 Task: Plan a time block for the product demo.
Action: Mouse moved to (368, 295)
Screenshot: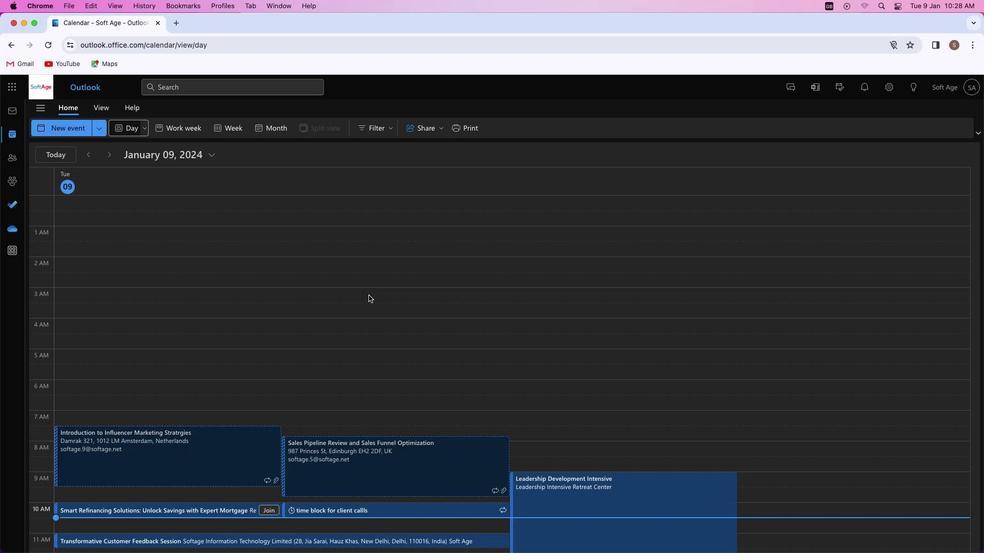 
Action: Mouse pressed left at (368, 295)
Screenshot: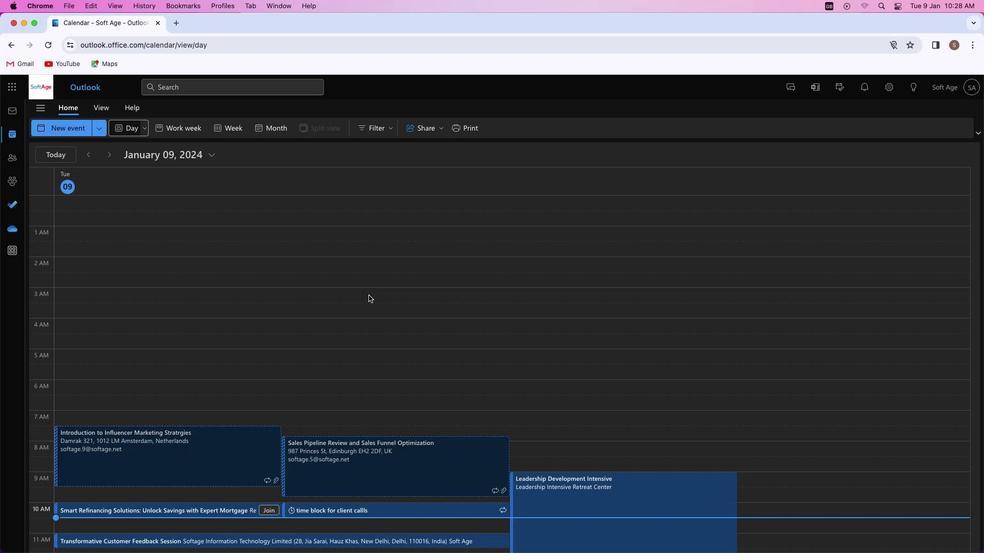 
Action: Mouse moved to (60, 128)
Screenshot: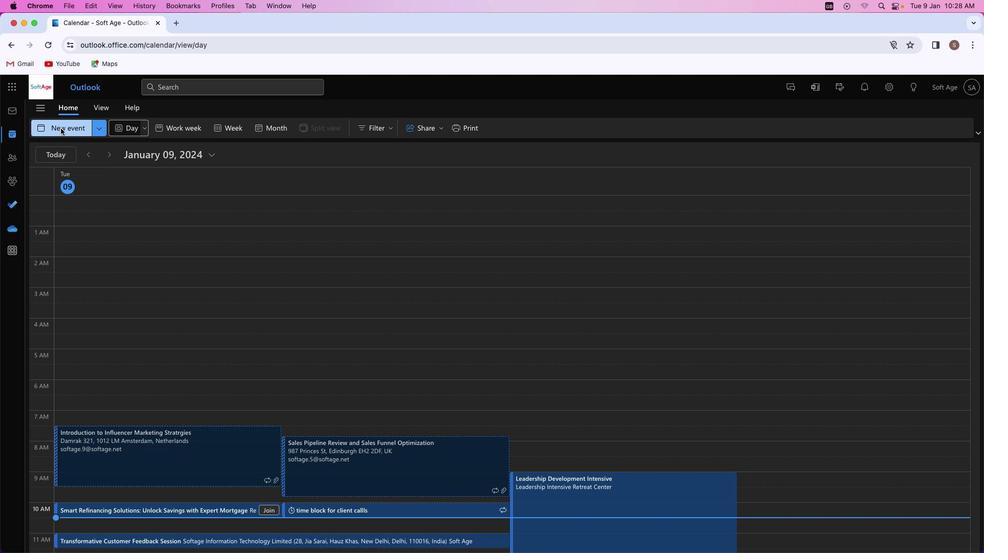 
Action: Mouse pressed left at (60, 128)
Screenshot: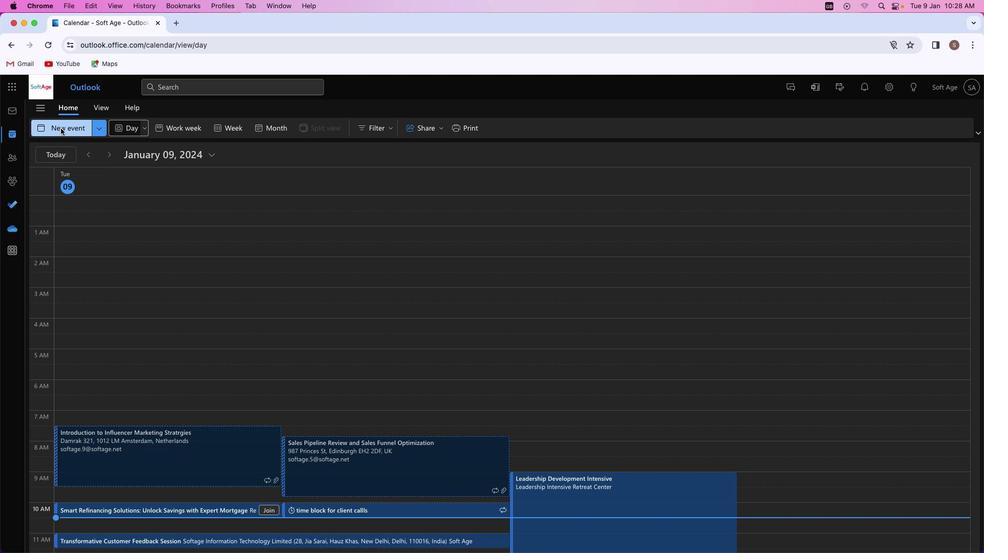 
Action: Mouse moved to (270, 191)
Screenshot: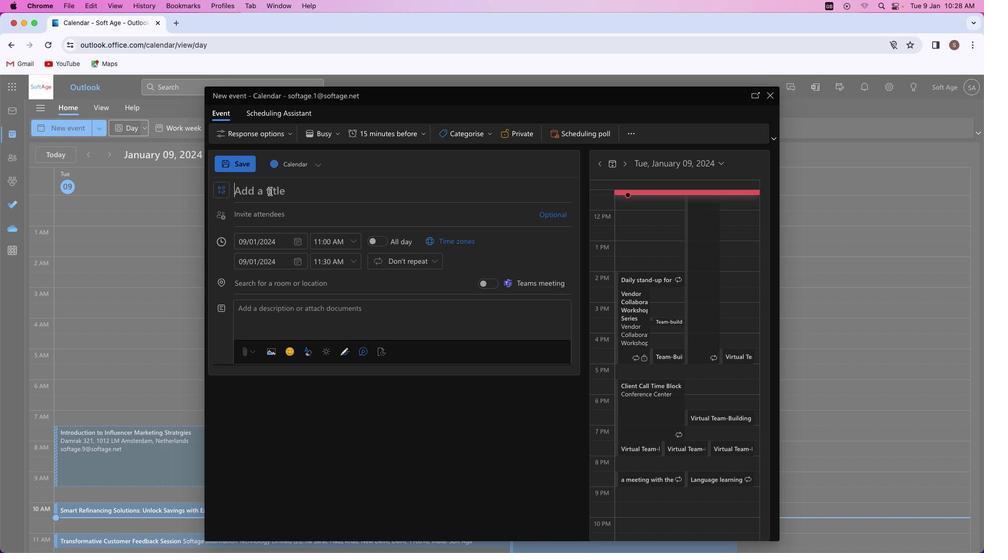 
Action: Mouse pressed left at (270, 191)
Screenshot: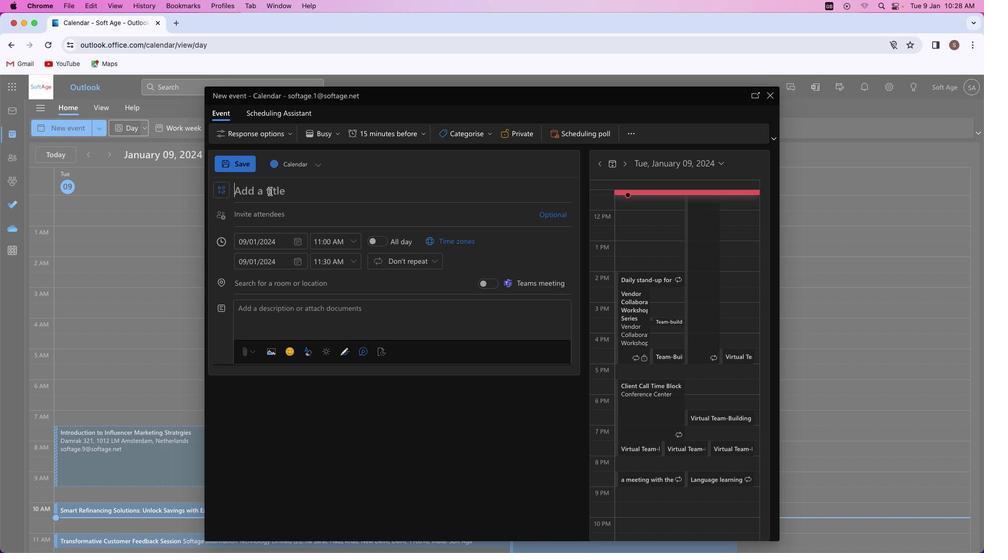 
Action: Key pressed Key.shift_r'I''n''n''o''v''a''t''i''o''n'Key.spaceKey.shift_r'U''n''v''e''i''l''e''d'Key.shift_r':'Key.spaceKey.shift'E''x''c''l''u''s''i''v''e'Key.spaceKey.shift_r'P''r''o''d''u''c''t'Key.spaceKey.shift'D''e''m''o'
Screenshot: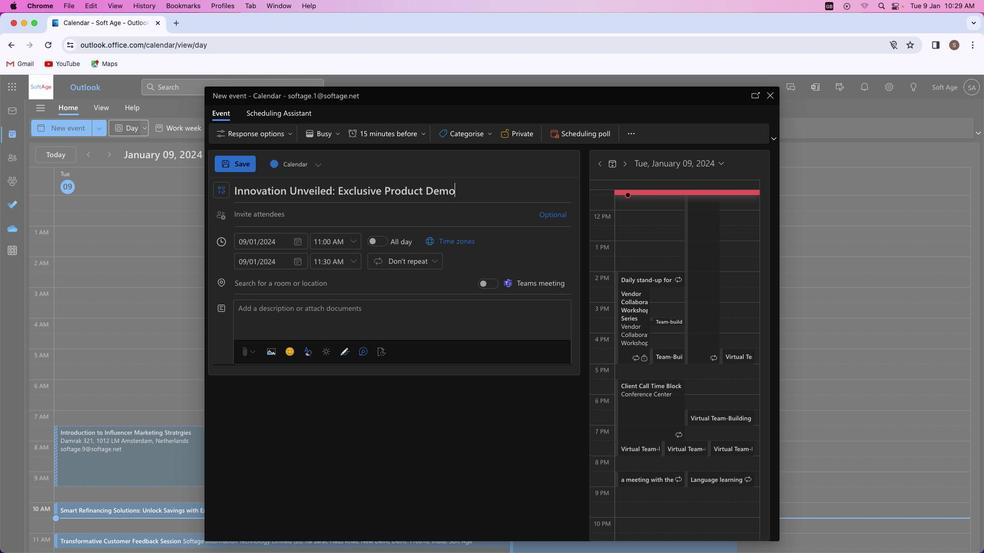 
Action: Mouse moved to (287, 306)
Screenshot: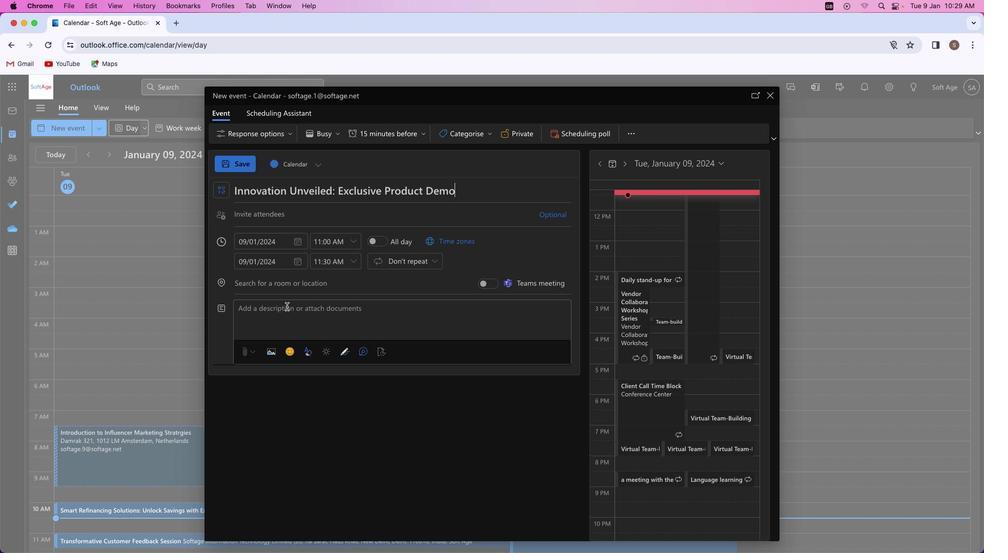
Action: Mouse pressed left at (287, 306)
Screenshot: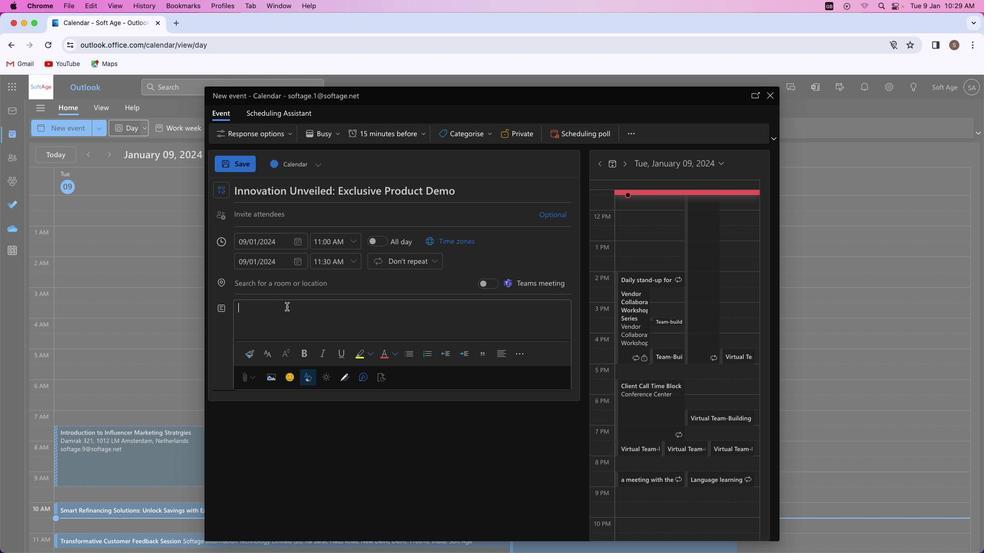 
Action: Key pressed Key.shift'E''x''p''l''o''r''e'Key.space'g''r''o''u''n''d''b''r''e''a''k''i''n''g'Key.space'f''e''a''t''u''r''e''s'Key.space'i''n'Key.space'o''u''r'Key.space'p''r''o''d''u''c''t'Key.space'd''e''m''o'','Key.space'a'Key.space's''h''o''w''c''a''s''e'Key.space'o''f'Key.space'c''u''t''t''i''n''g''-''e''d''g''e'Key.space's''o''l''u''t''i''o''n''s''.'Key.spaceKey.shift'W''i''t''n''e''s''s'Key.space'f''i''r''s''t''h''a''n''d'Key.space'h''o''w'Key.space'o''u''r'Key.space'i''n''n''o''v''a''t''i''o''n'Key.space'c''a''n'Key.space'e''l''e''v''a''t''e'Key.space'y''o''u''r'Key.space'e''x''p''e''r''i''e''n''c''e'Key.space'a''n''d'Key.space'e''x''c''e''e''d'Key.space'e''x''p''e''c''t''a''t''i''o''n''s''.'
Screenshot: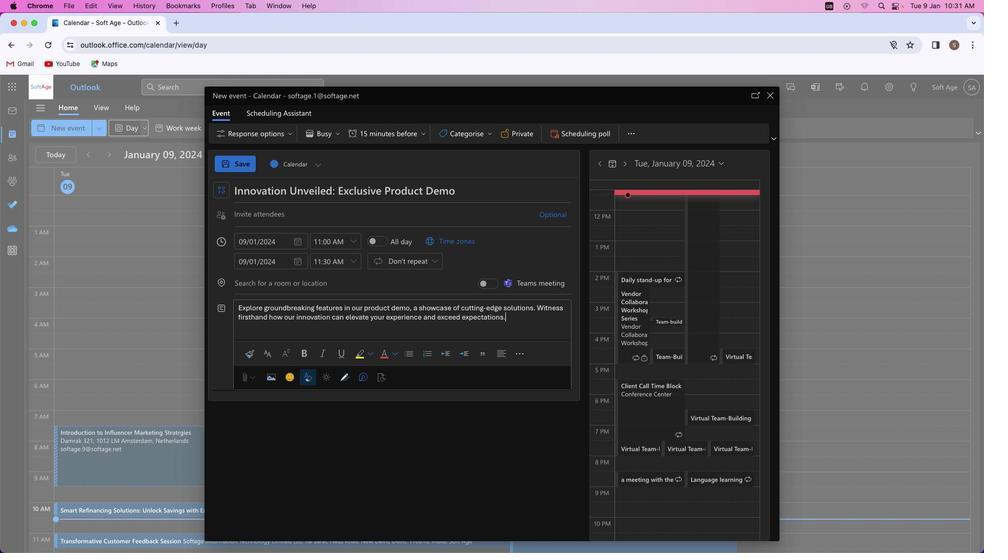 
Action: Mouse moved to (409, 308)
Screenshot: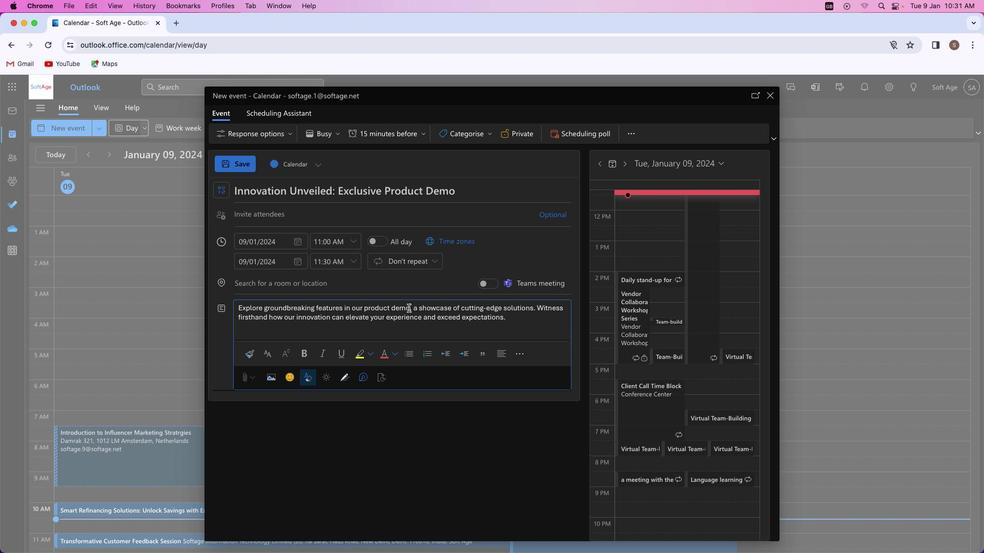 
Action: Mouse pressed left at (409, 308)
Screenshot: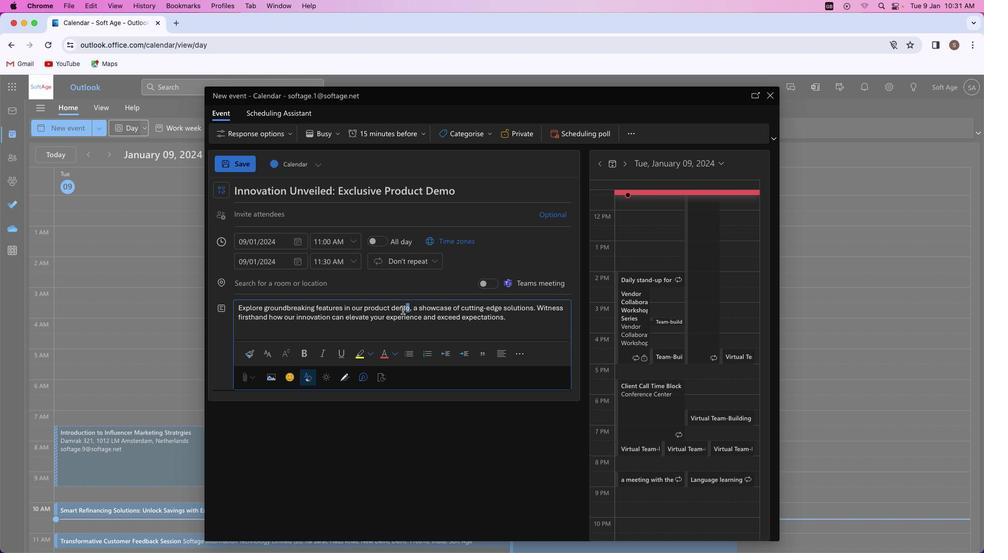 
Action: Mouse moved to (309, 354)
Screenshot: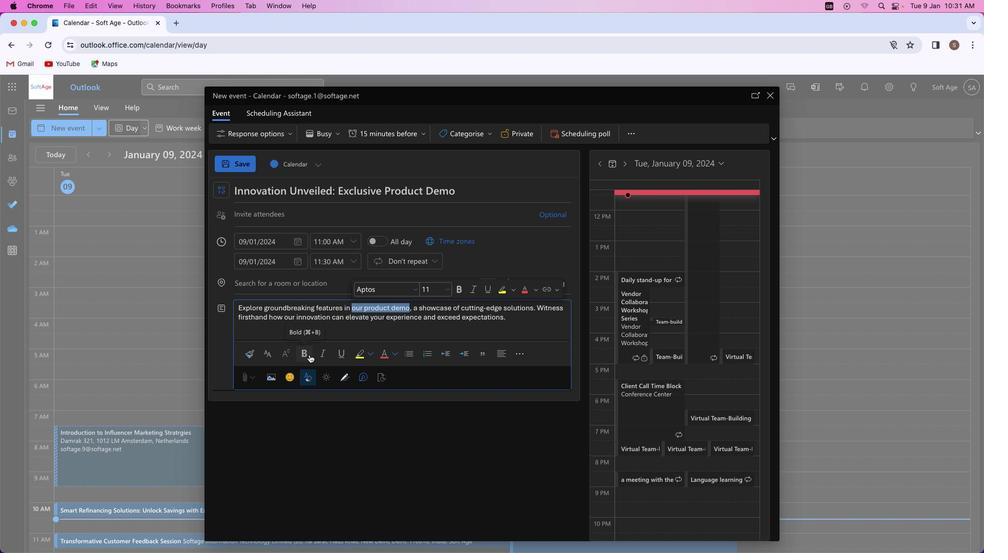 
Action: Mouse pressed left at (309, 354)
Screenshot: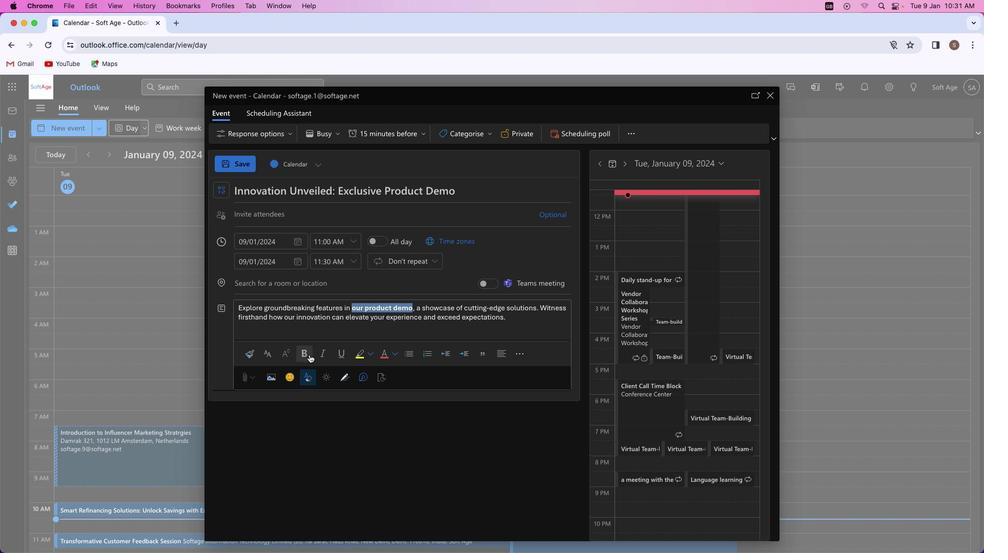 
Action: Mouse moved to (396, 356)
Screenshot: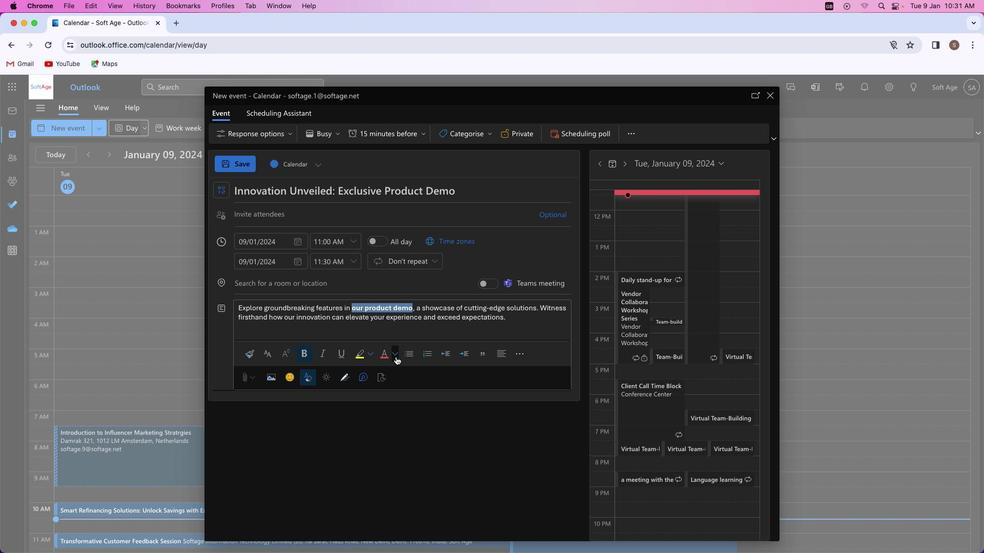 
Action: Mouse pressed left at (396, 356)
Screenshot: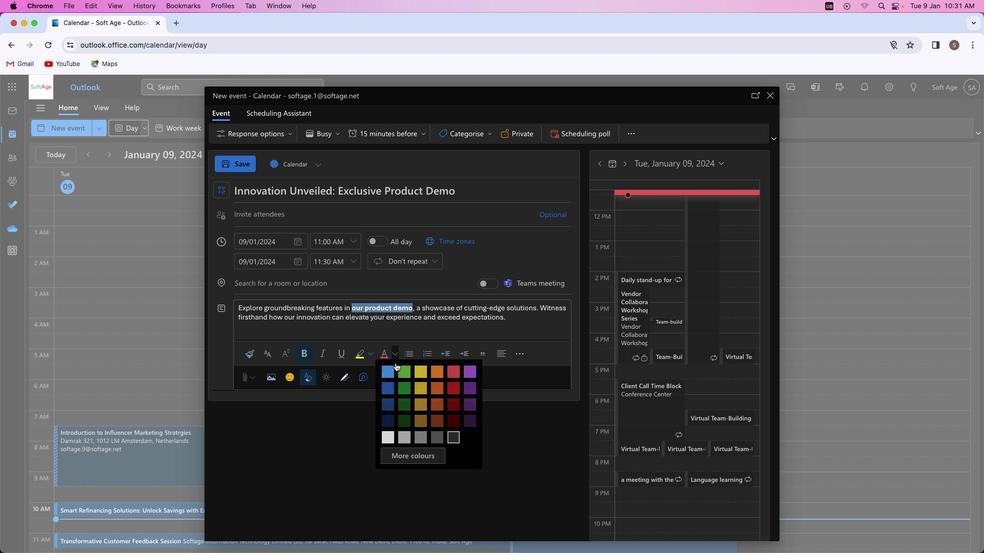 
Action: Mouse moved to (472, 423)
Screenshot: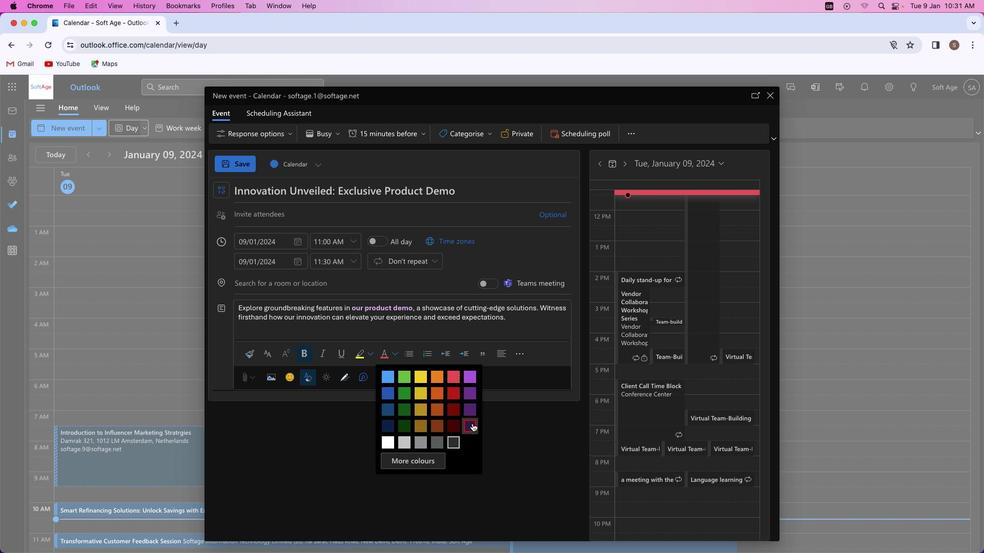 
Action: Mouse pressed left at (472, 423)
Screenshot: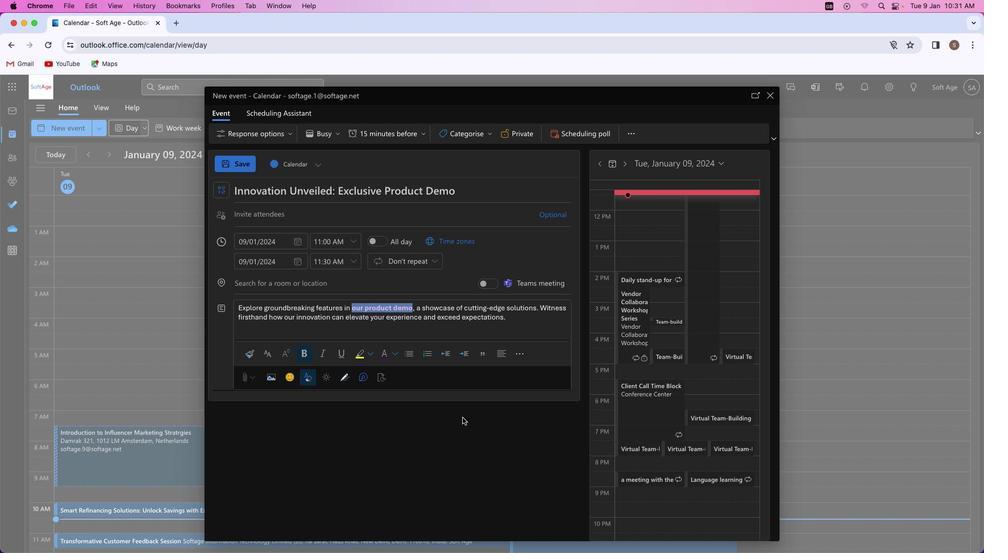 
Action: Mouse moved to (478, 326)
Screenshot: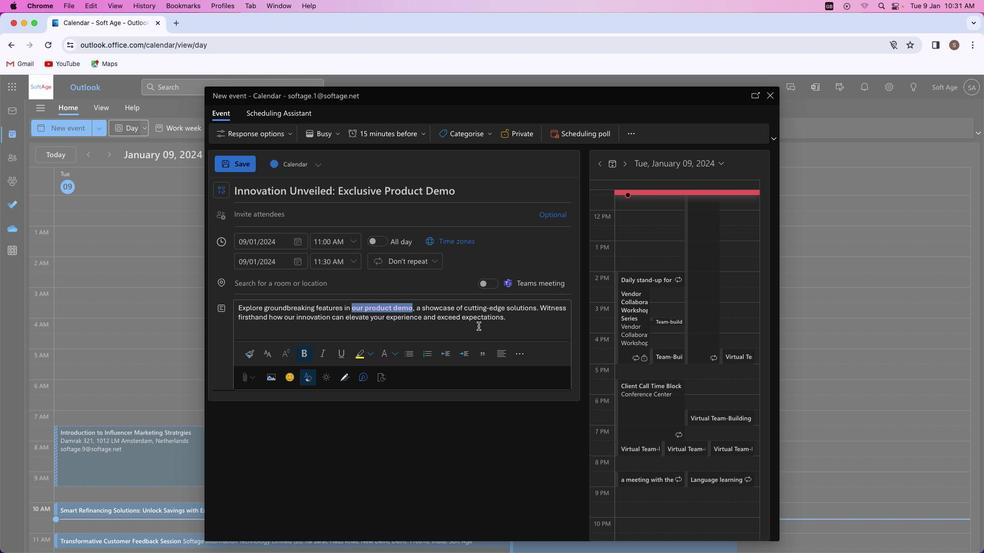 
Action: Mouse pressed left at (478, 326)
Screenshot: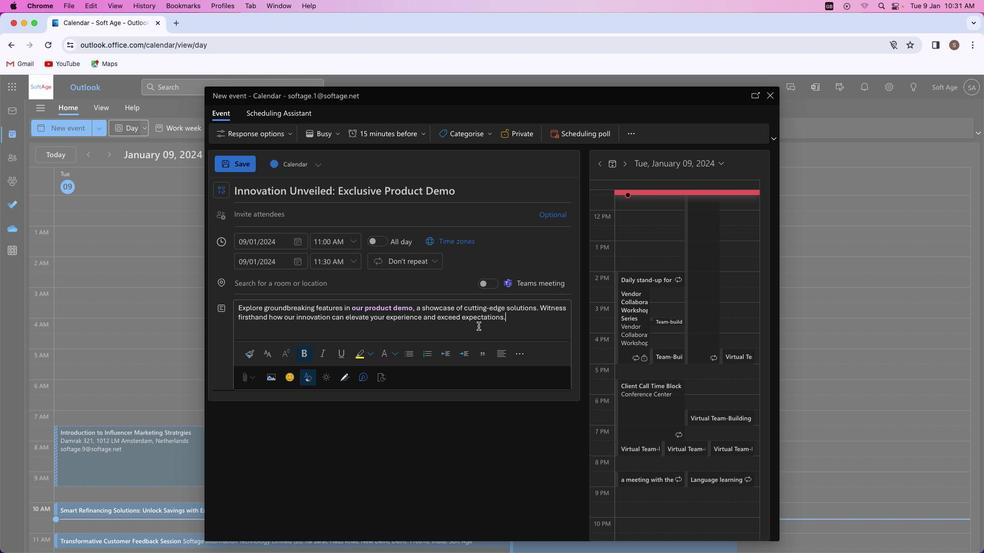 
Action: Mouse moved to (510, 320)
Screenshot: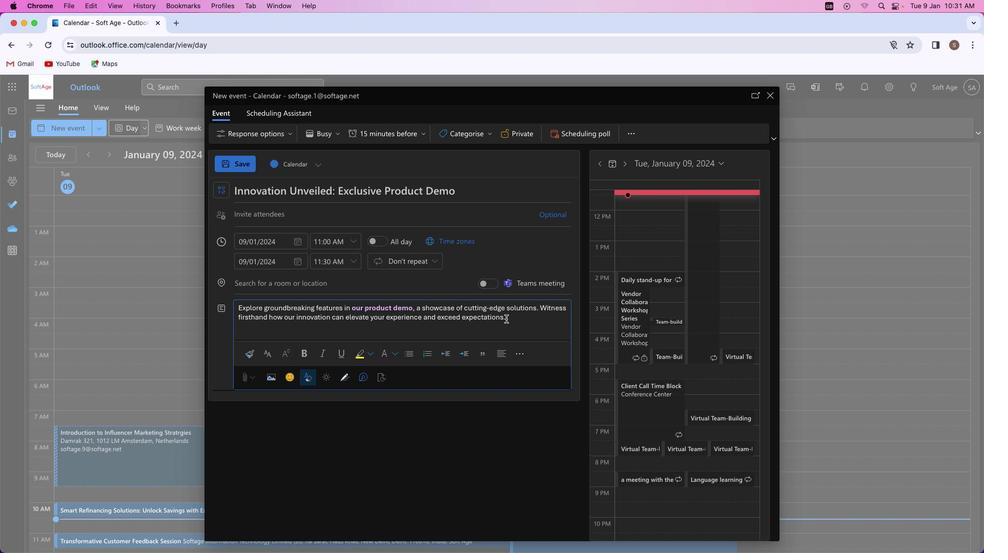 
Action: Mouse pressed left at (510, 320)
Screenshot: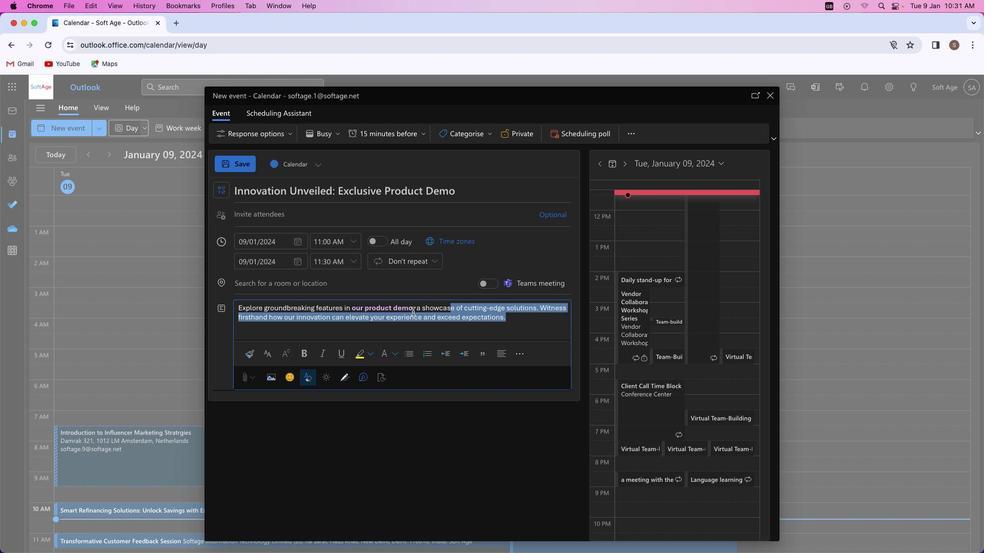 
Action: Mouse moved to (367, 352)
Screenshot: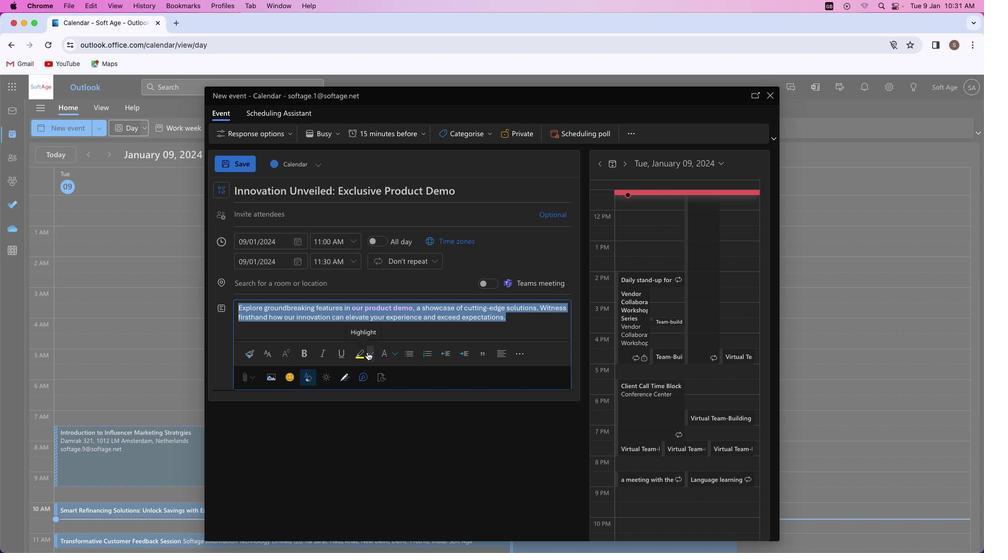 
Action: Mouse pressed left at (367, 352)
Screenshot: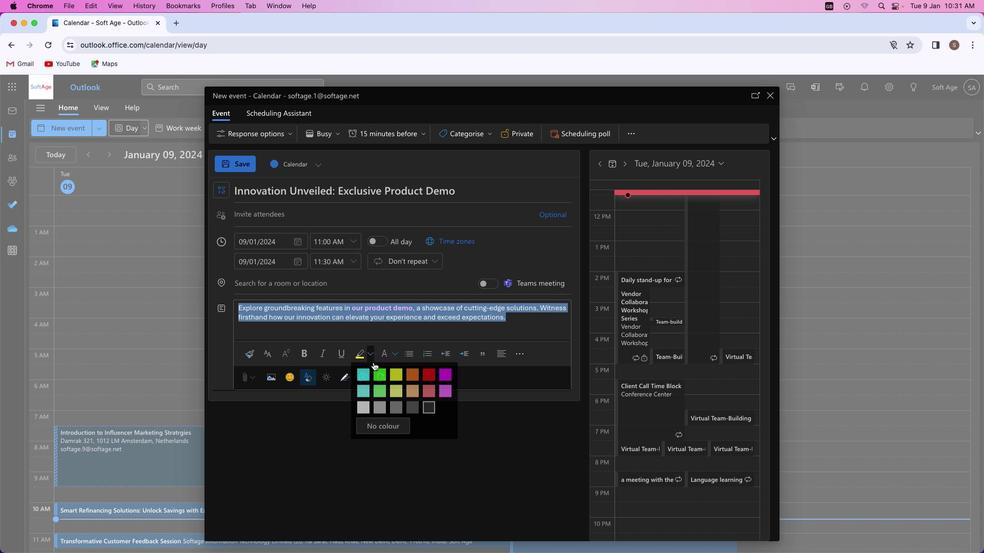 
Action: Mouse moved to (367, 407)
Screenshot: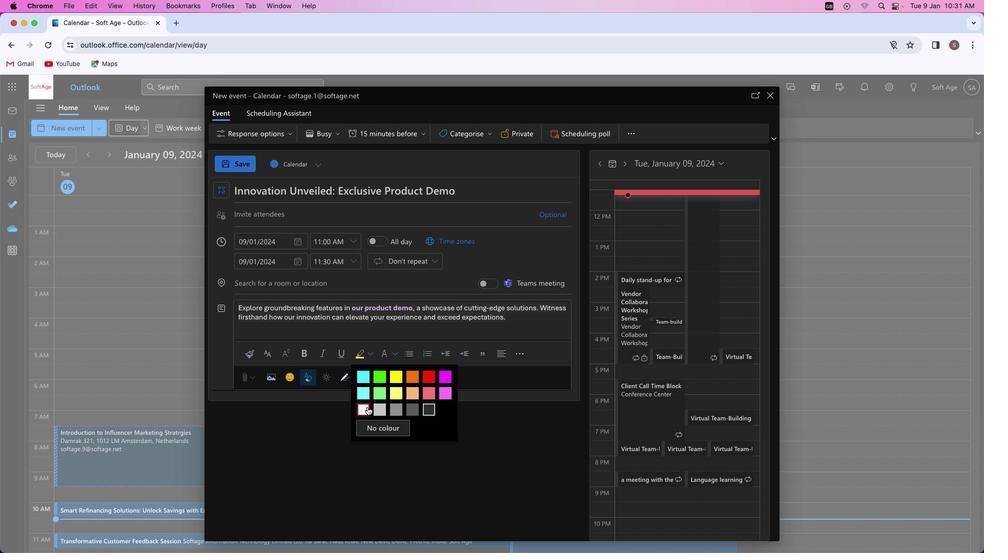 
Action: Mouse pressed left at (367, 407)
Screenshot: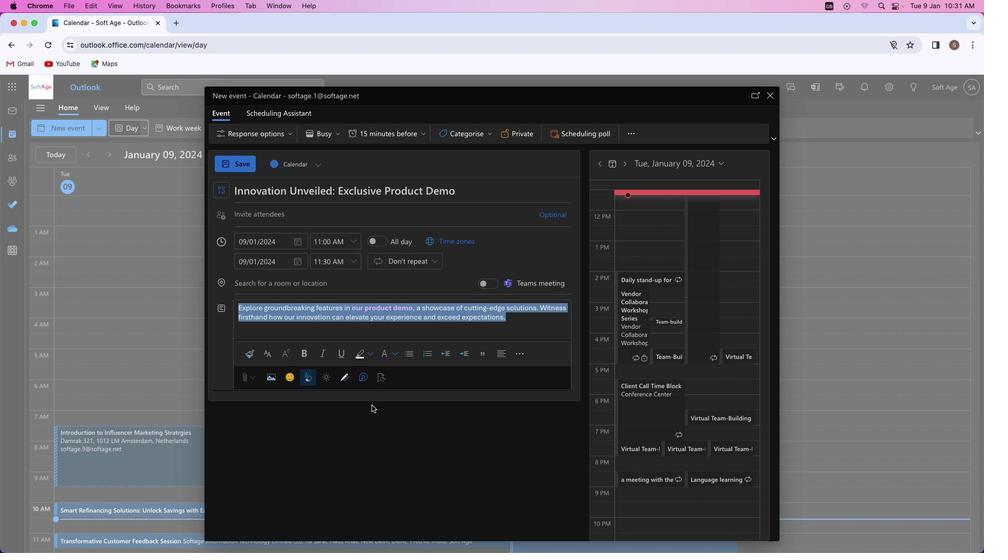 
Action: Mouse moved to (510, 322)
Screenshot: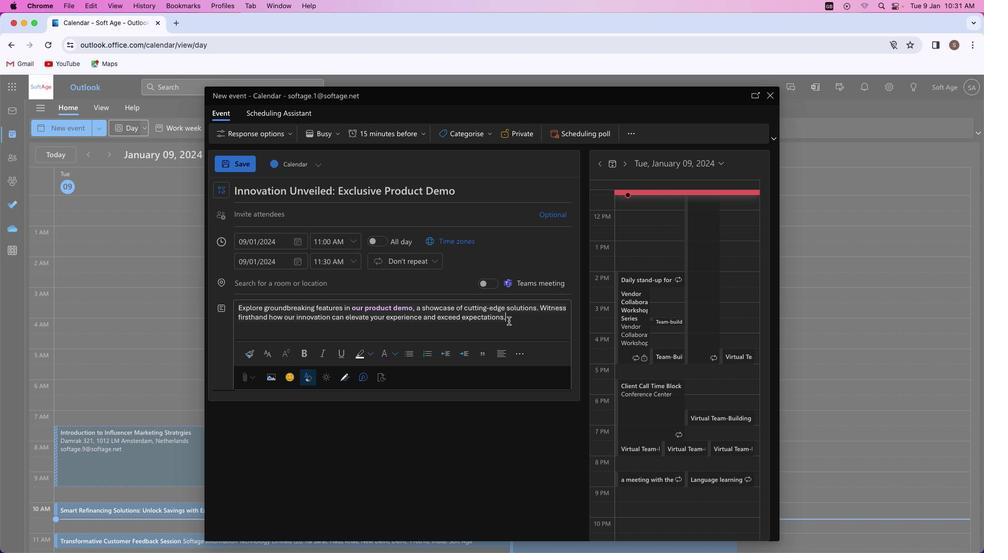 
Action: Mouse pressed left at (510, 322)
Screenshot: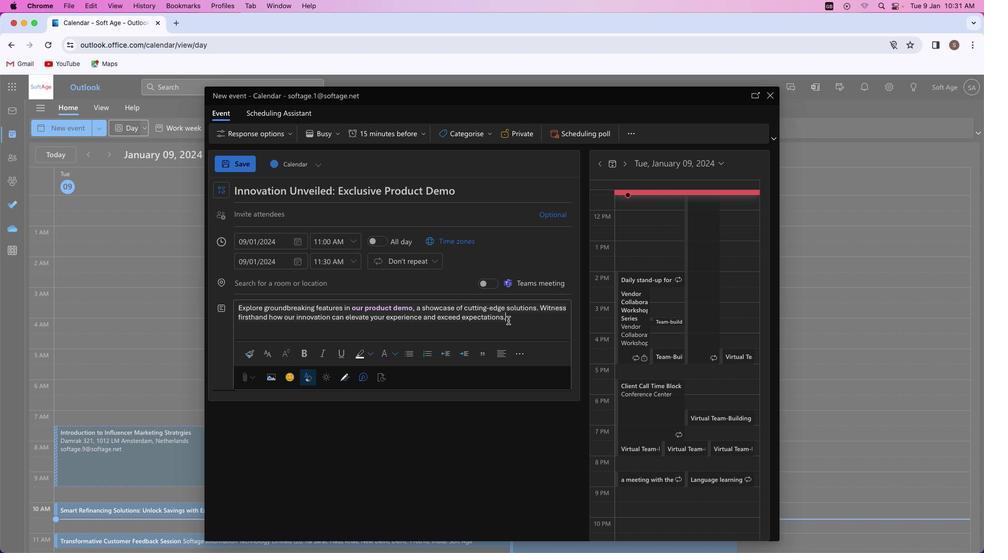 
Action: Mouse moved to (253, 214)
Screenshot: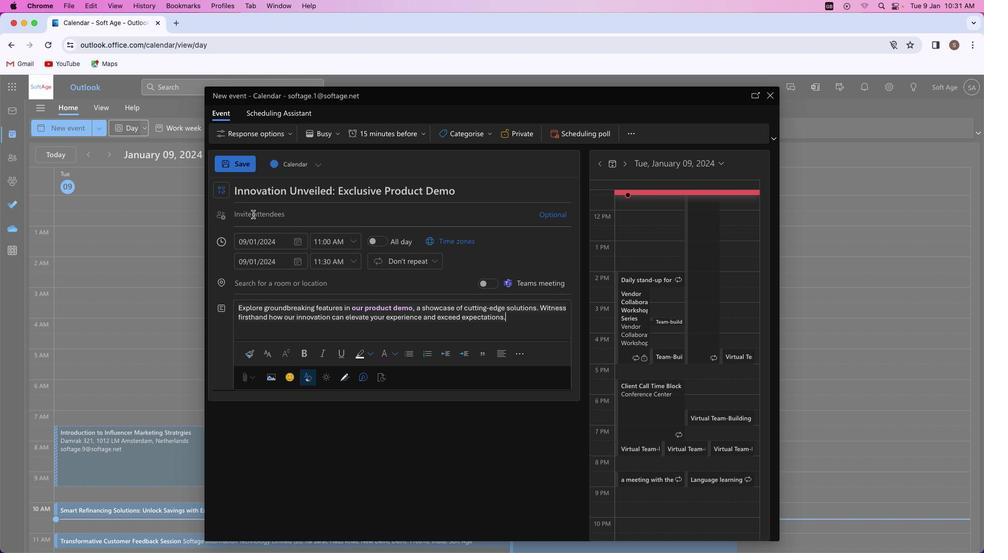 
Action: Mouse pressed left at (253, 214)
Screenshot: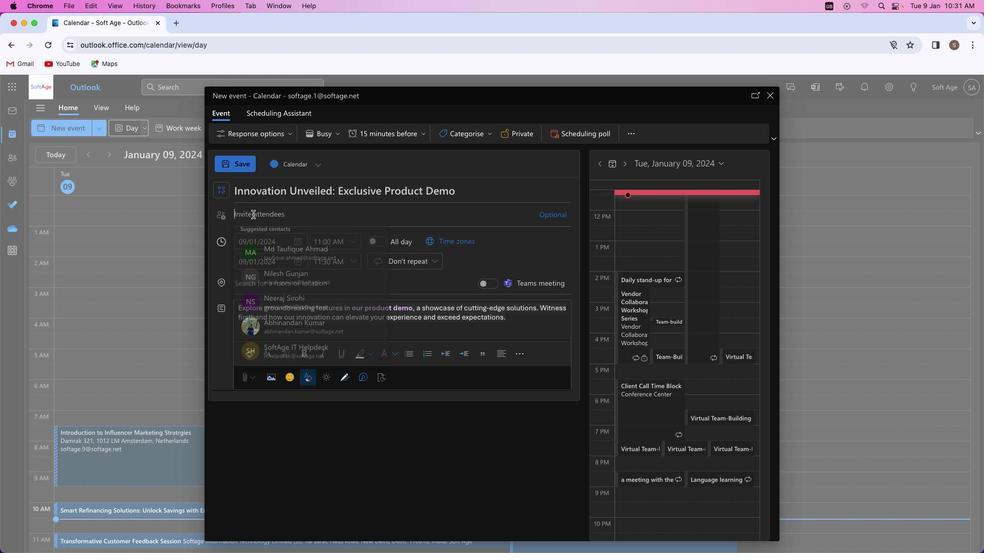 
Action: Key pressed Key.shift'A''k''a''s''h''r''a''j''p''u''t'Key.shift'@''o''u''t''l''o''o''k''.''c''o''m'
Screenshot: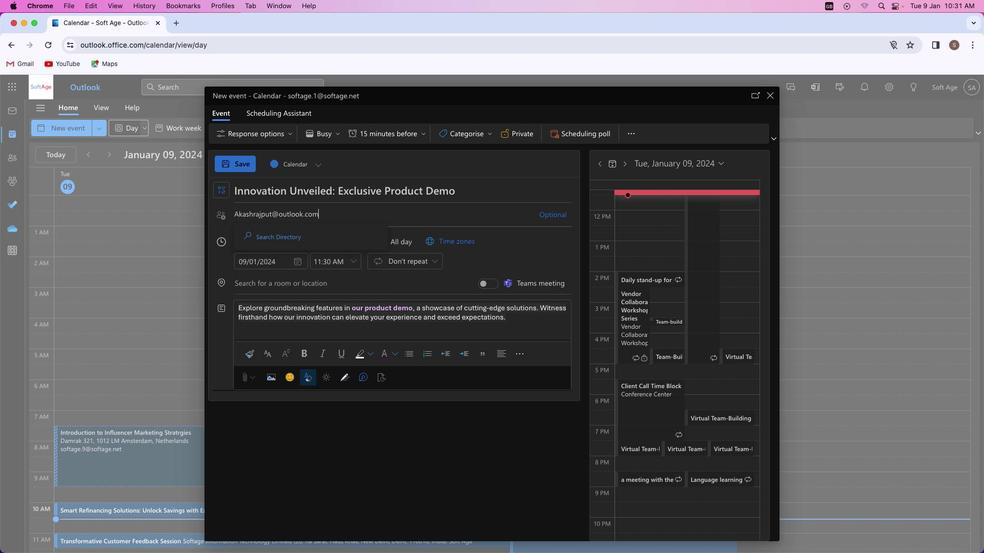 
Action: Mouse moved to (331, 231)
Screenshot: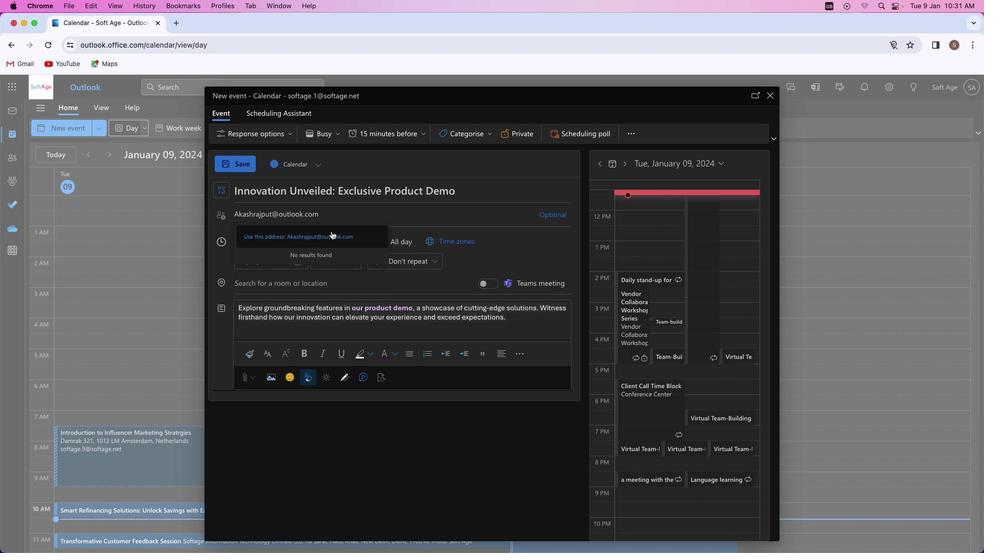 
Action: Mouse pressed left at (331, 231)
Screenshot: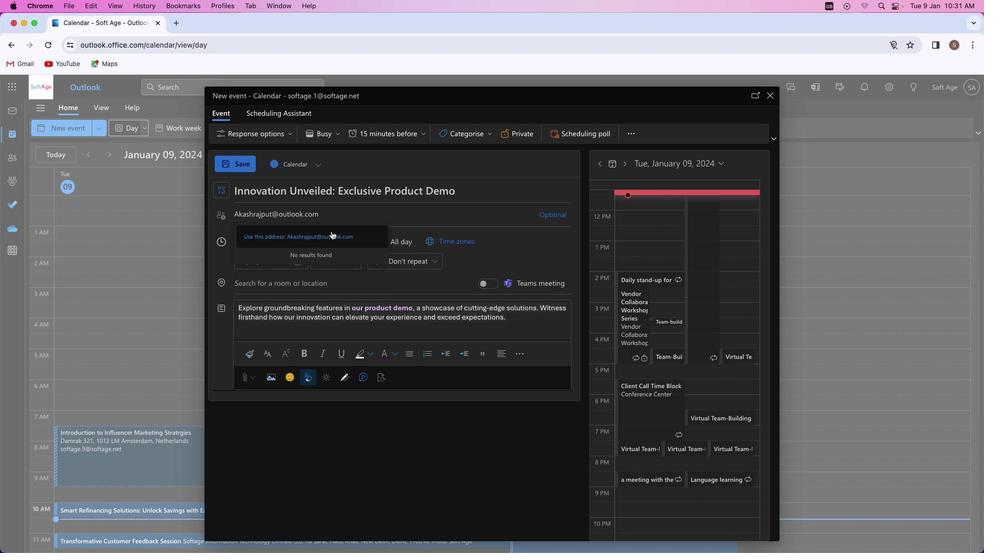 
Action: Mouse moved to (269, 370)
Screenshot: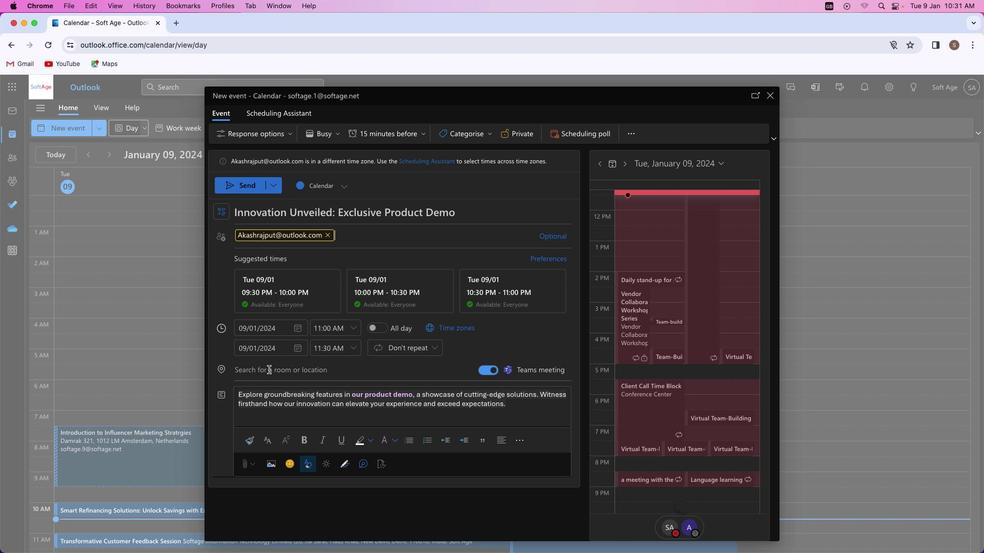 
Action: Mouse pressed left at (269, 370)
Screenshot: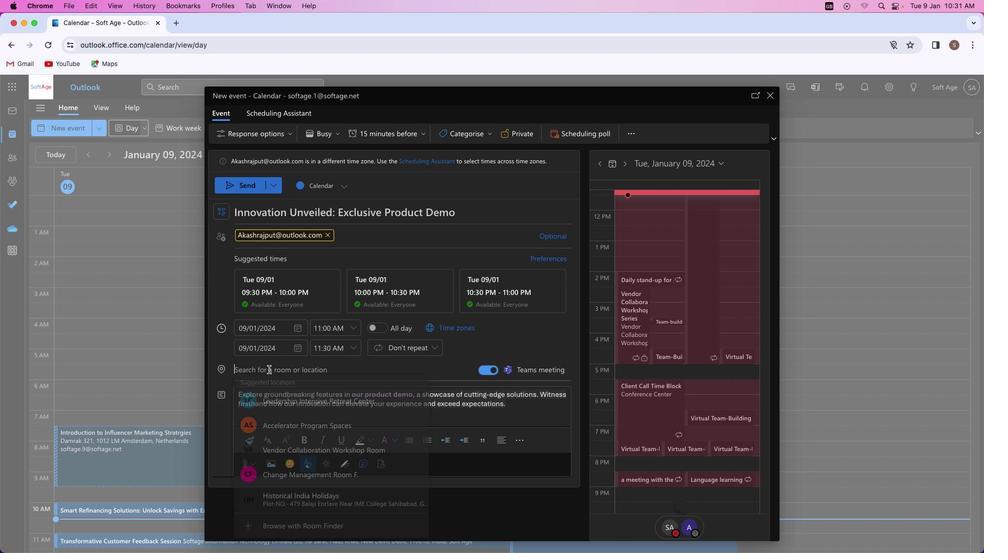 
Action: Key pressed Key.shift_r'P''r''o''d''u''c''t'
Screenshot: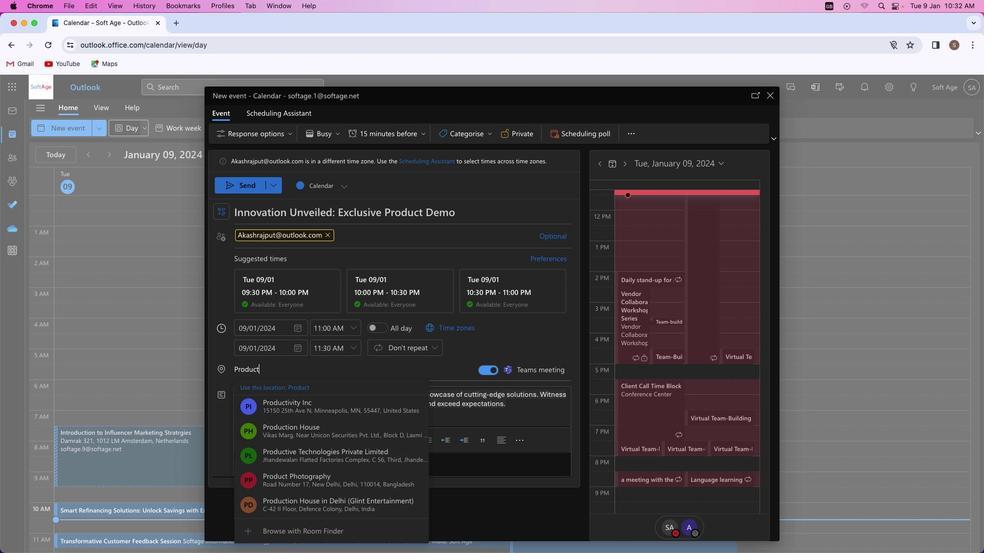 
Action: Mouse moved to (296, 475)
Screenshot: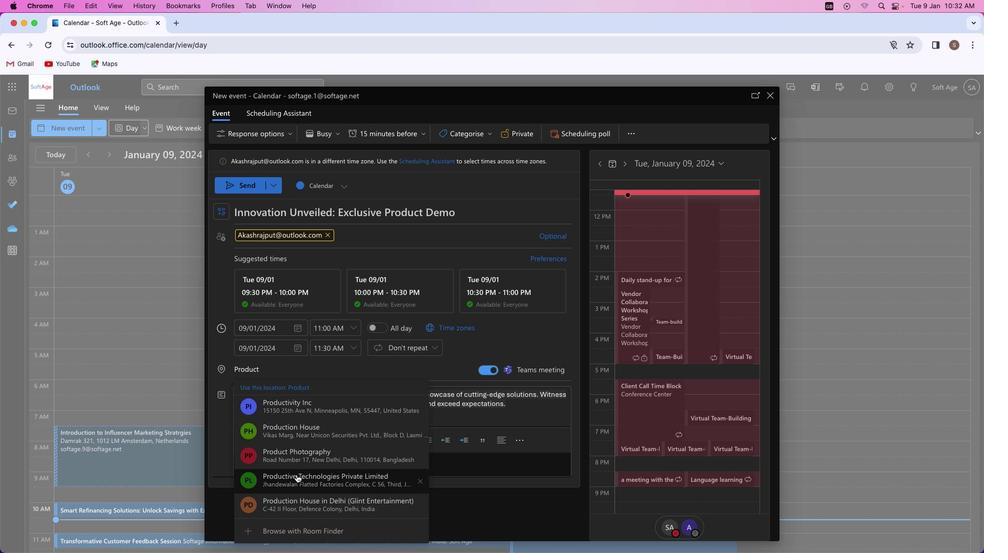 
Action: Mouse pressed left at (296, 475)
Screenshot: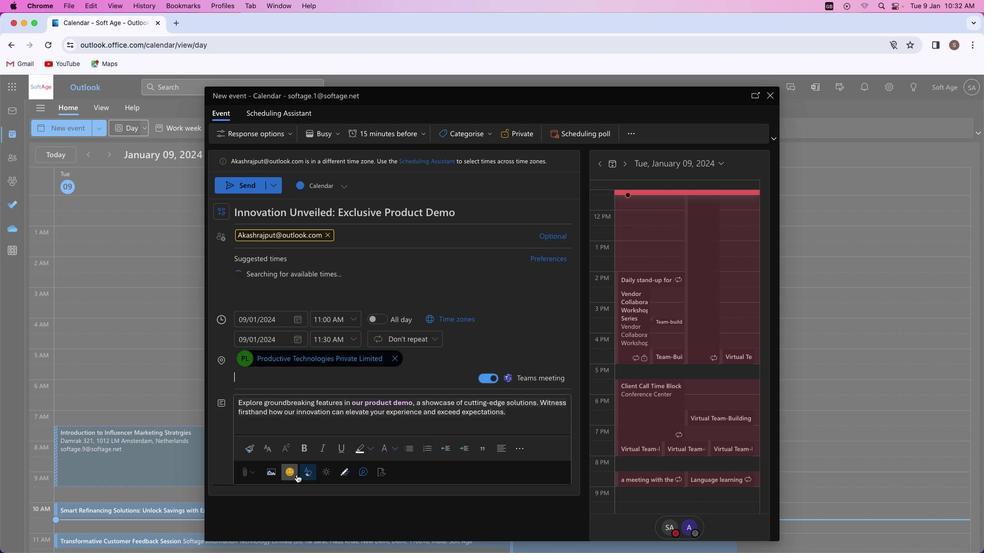 
Action: Mouse moved to (240, 185)
Screenshot: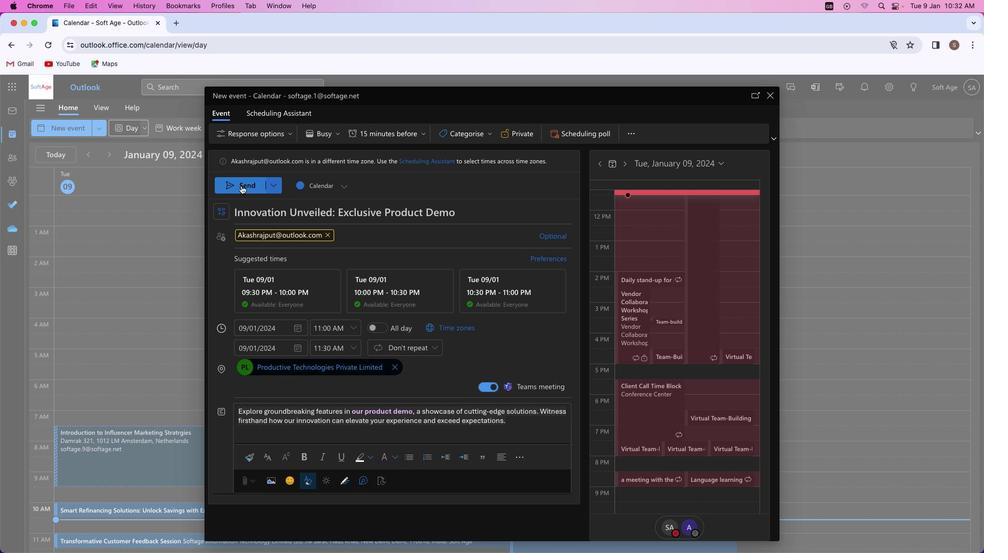 
Action: Mouse pressed left at (240, 185)
Screenshot: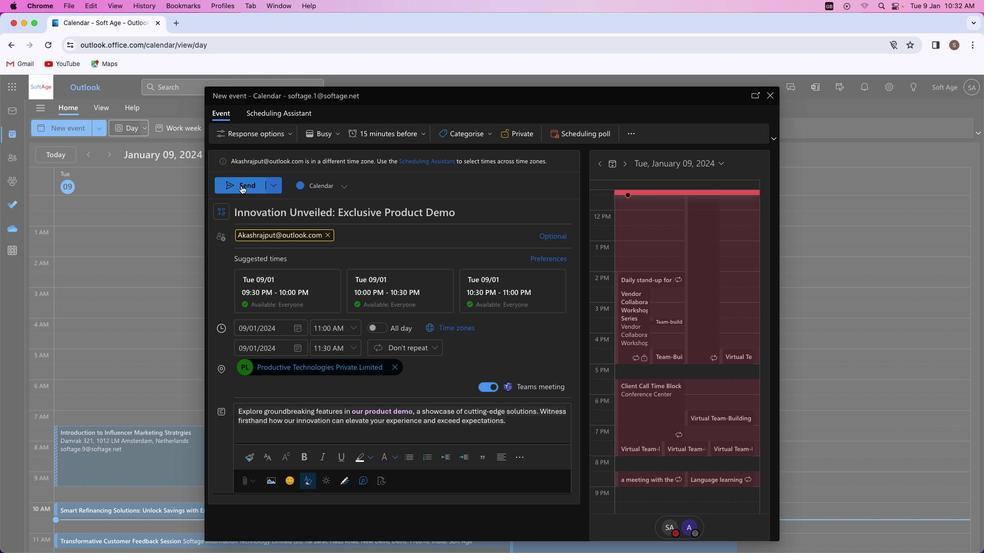 
Action: Mouse moved to (459, 342)
Screenshot: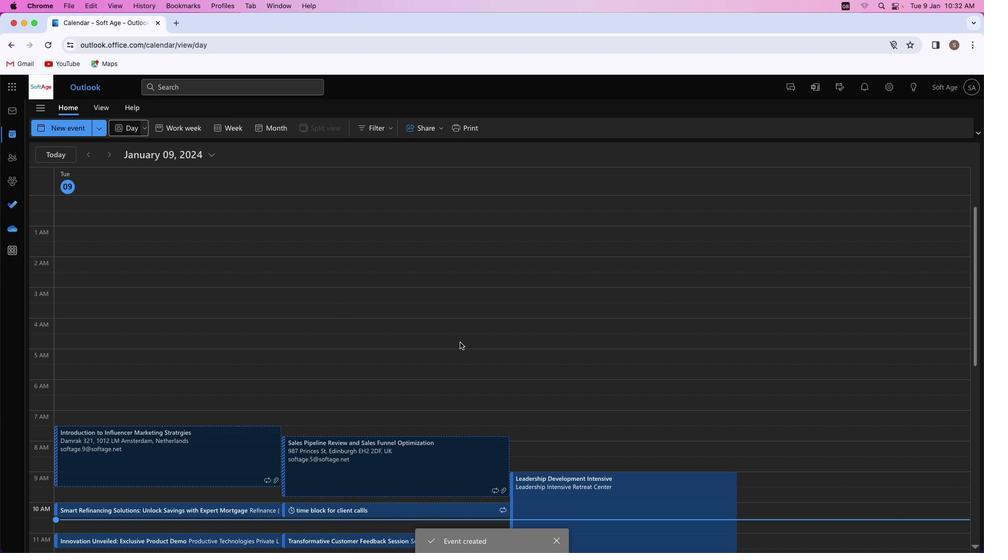 
